 Task: Enable the video filter "High-Quality 3D Denoiser filter" for mosaic bridge stream output.
Action: Mouse moved to (125, 13)
Screenshot: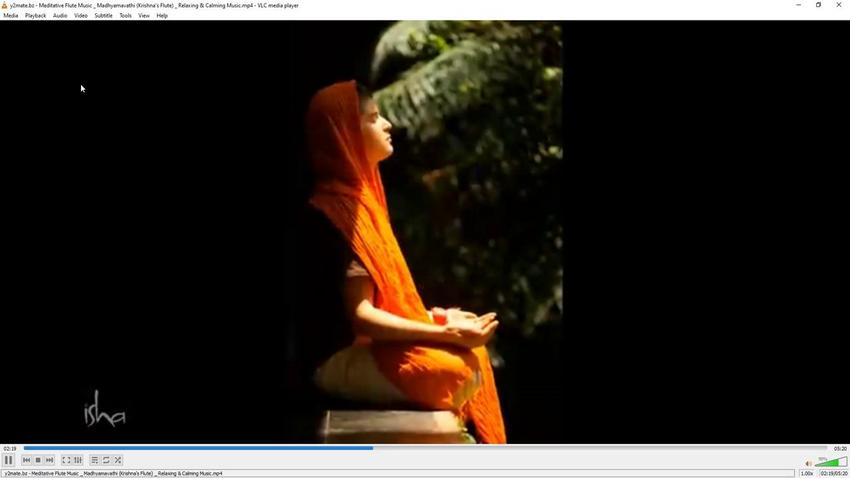 
Action: Mouse pressed left at (125, 13)
Screenshot: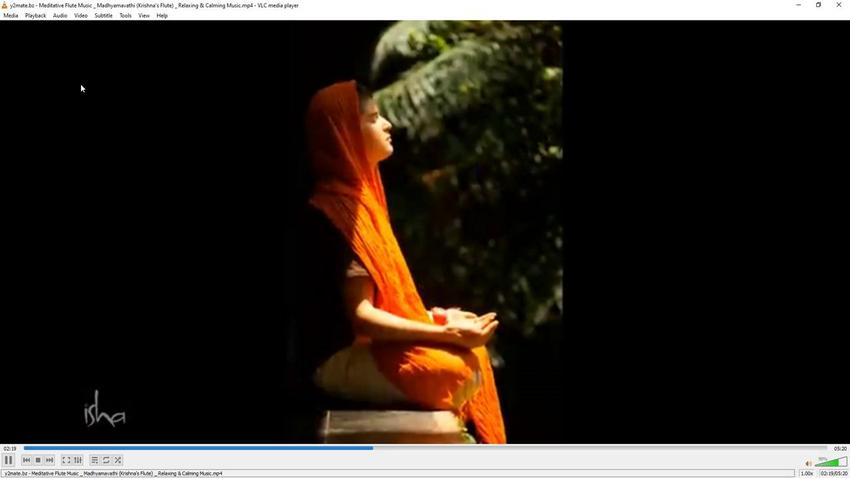 
Action: Mouse moved to (142, 120)
Screenshot: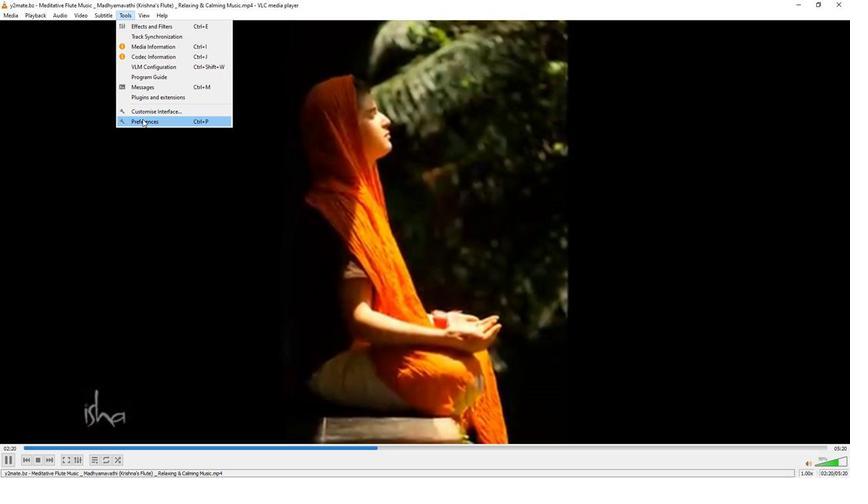 
Action: Mouse pressed left at (142, 120)
Screenshot: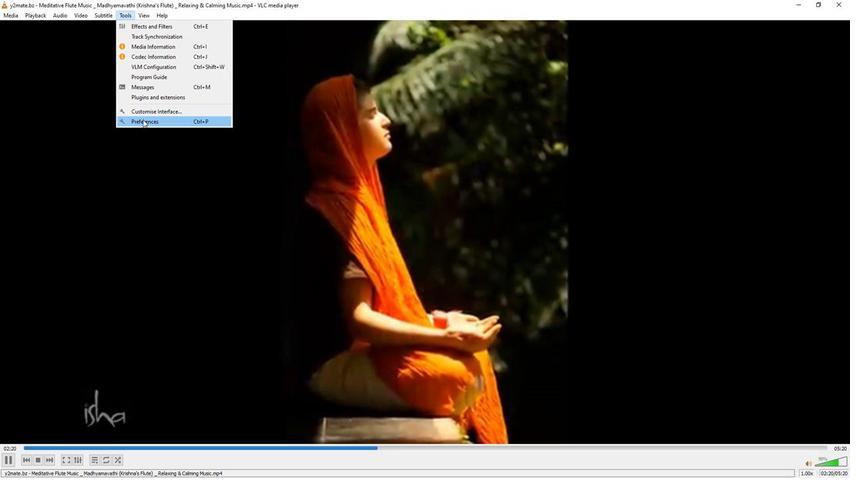 
Action: Mouse moved to (279, 390)
Screenshot: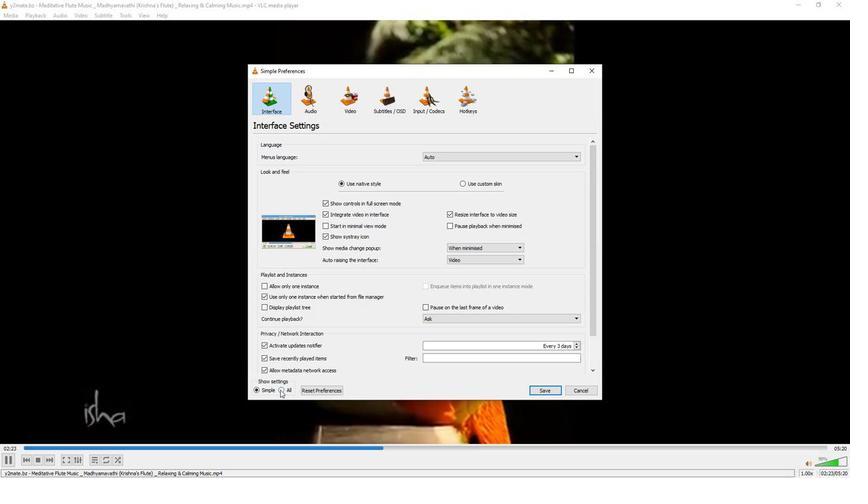 
Action: Mouse pressed left at (279, 390)
Screenshot: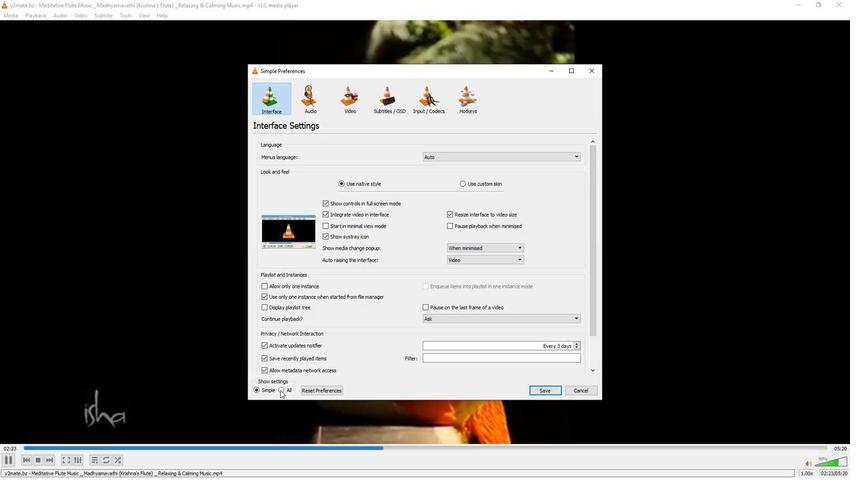 
Action: Mouse moved to (280, 342)
Screenshot: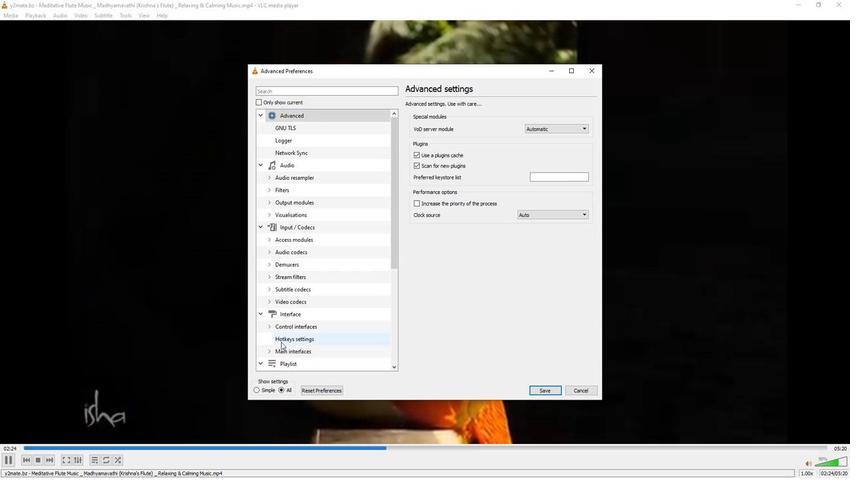 
Action: Mouse scrolled (280, 341) with delta (0, 0)
Screenshot: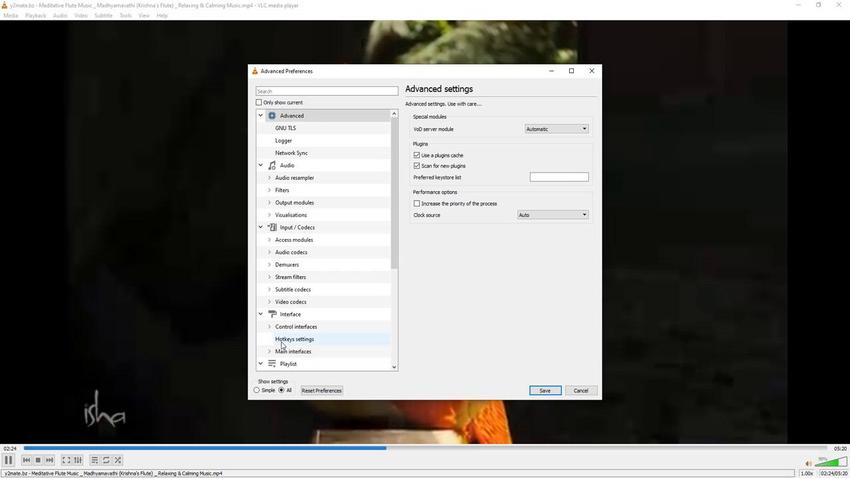 
Action: Mouse scrolled (280, 341) with delta (0, 0)
Screenshot: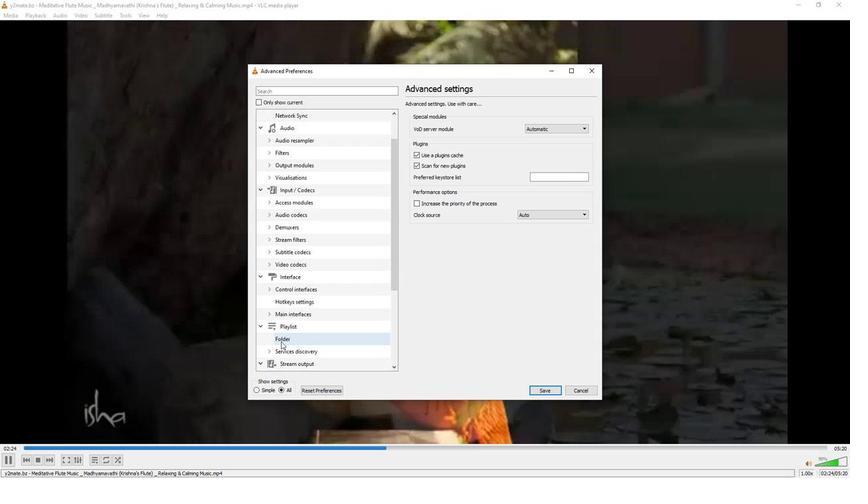 
Action: Mouse moved to (280, 340)
Screenshot: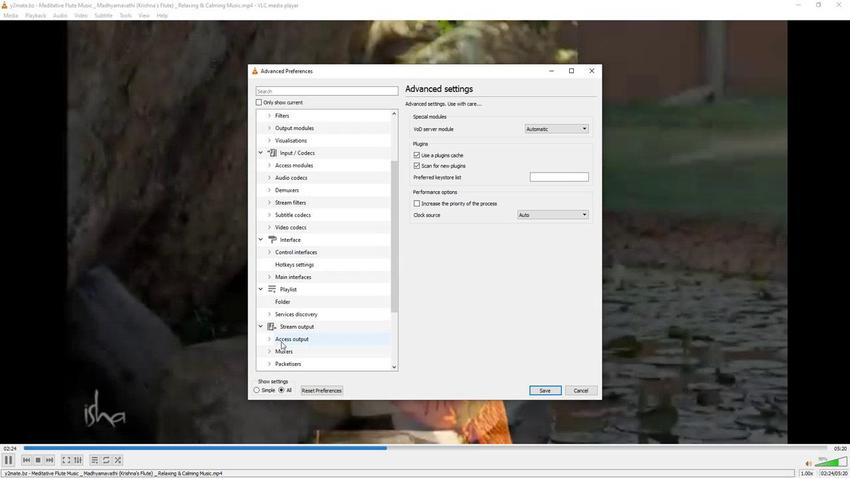 
Action: Mouse scrolled (280, 340) with delta (0, 0)
Screenshot: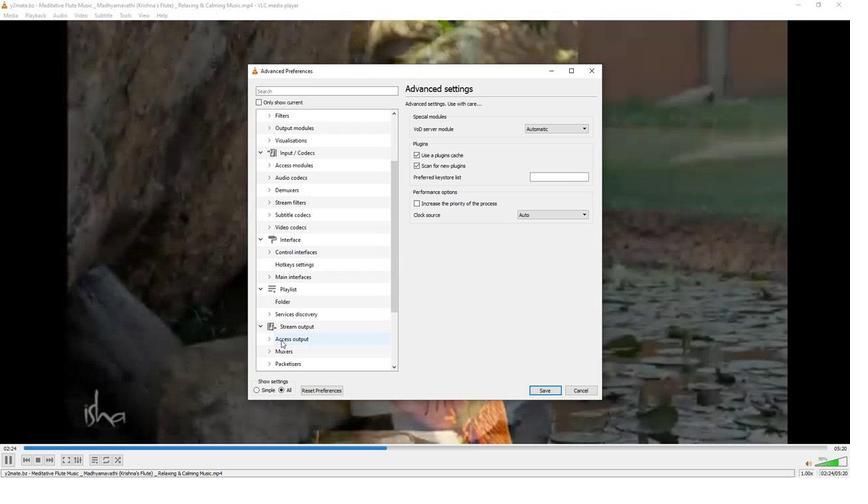 
Action: Mouse moved to (270, 316)
Screenshot: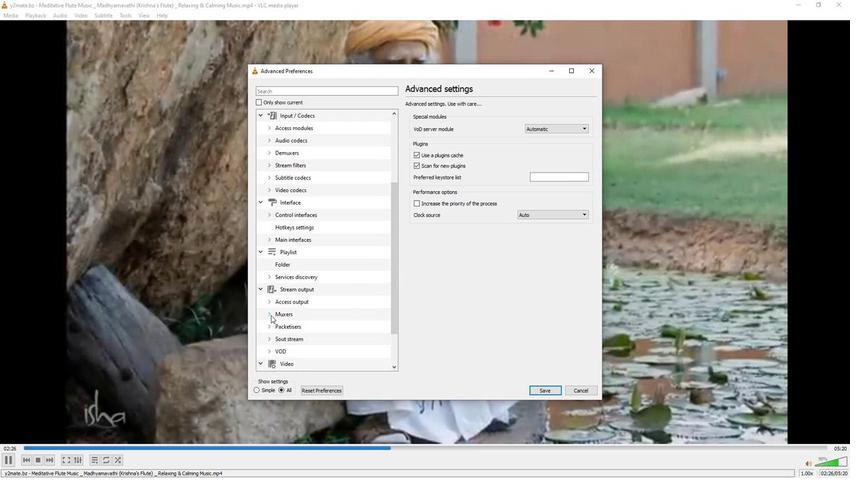 
Action: Mouse pressed left at (270, 316)
Screenshot: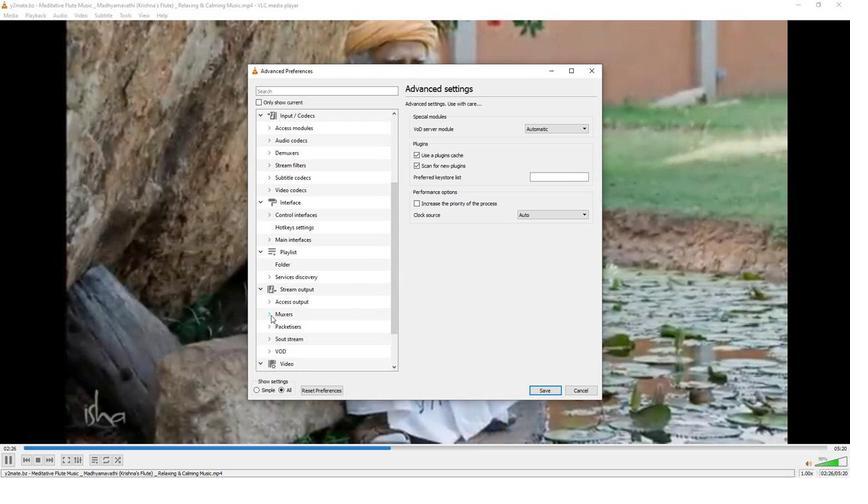 
Action: Mouse scrolled (270, 315) with delta (0, 0)
Screenshot: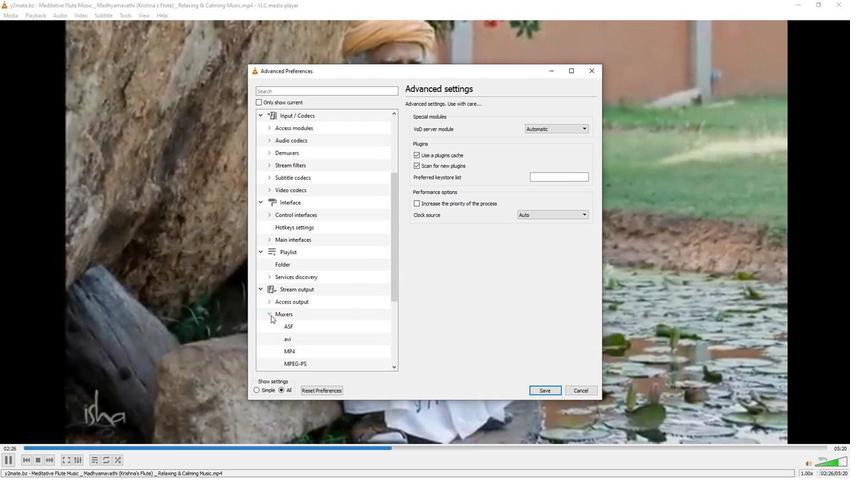 
Action: Mouse scrolled (270, 315) with delta (0, 0)
Screenshot: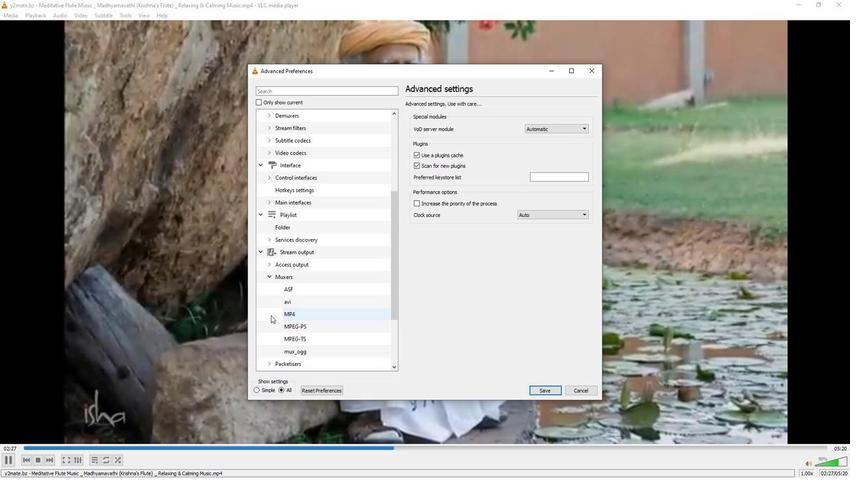 
Action: Mouse moved to (268, 340)
Screenshot: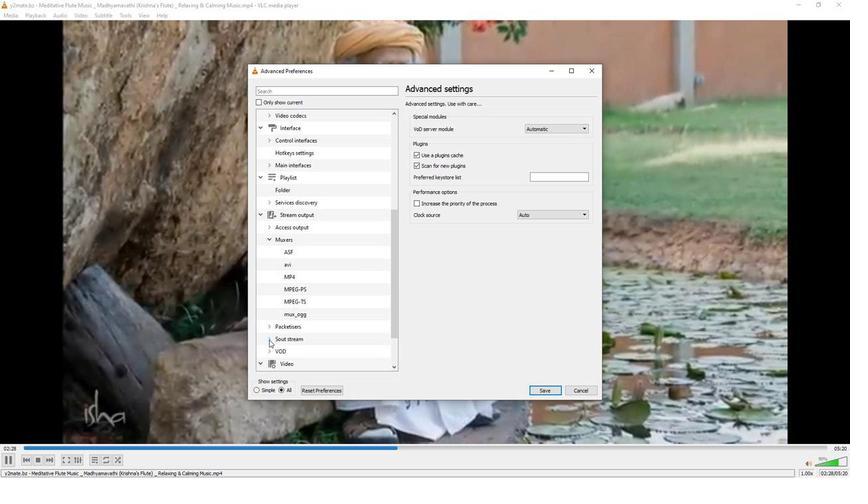 
Action: Mouse pressed left at (268, 340)
Screenshot: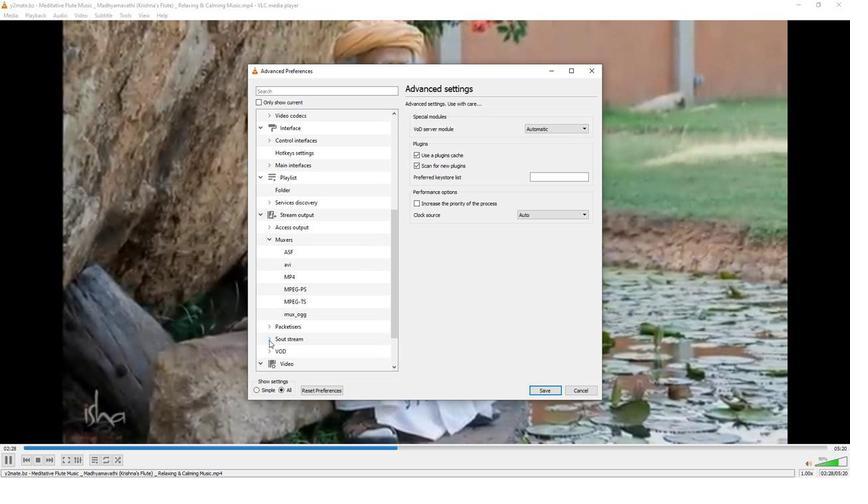 
Action: Mouse moved to (271, 339)
Screenshot: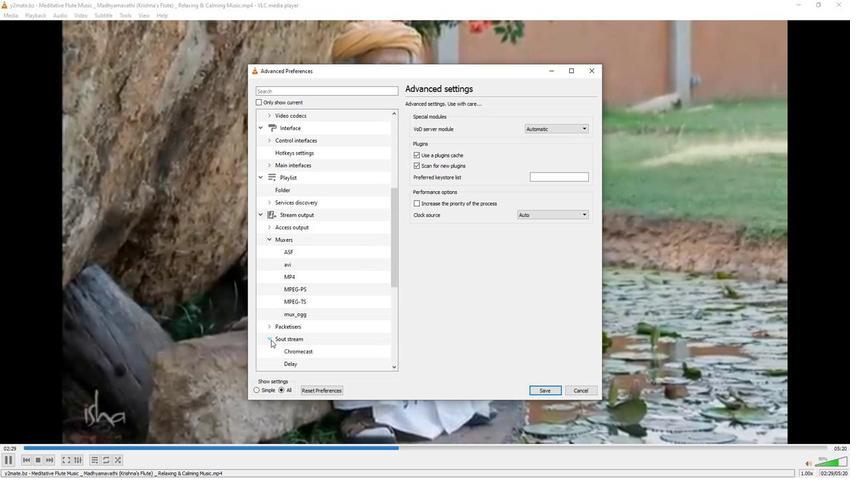 
Action: Mouse scrolled (271, 338) with delta (0, 0)
Screenshot: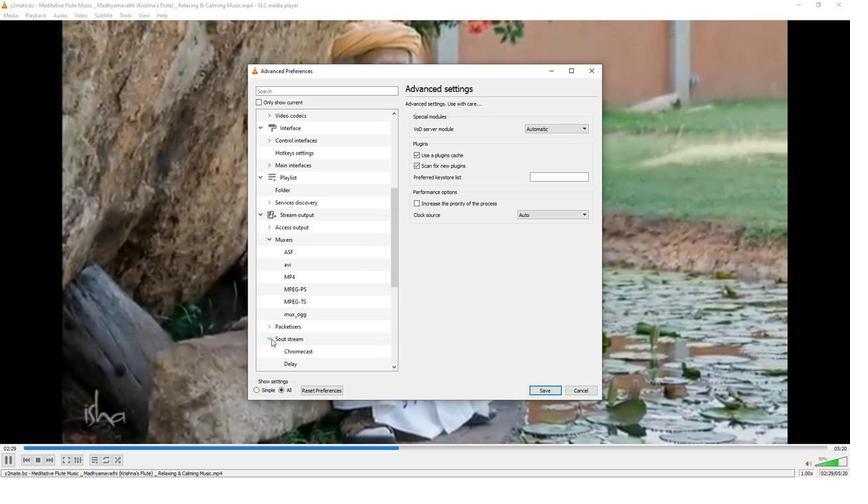 
Action: Mouse scrolled (271, 338) with delta (0, 0)
Screenshot: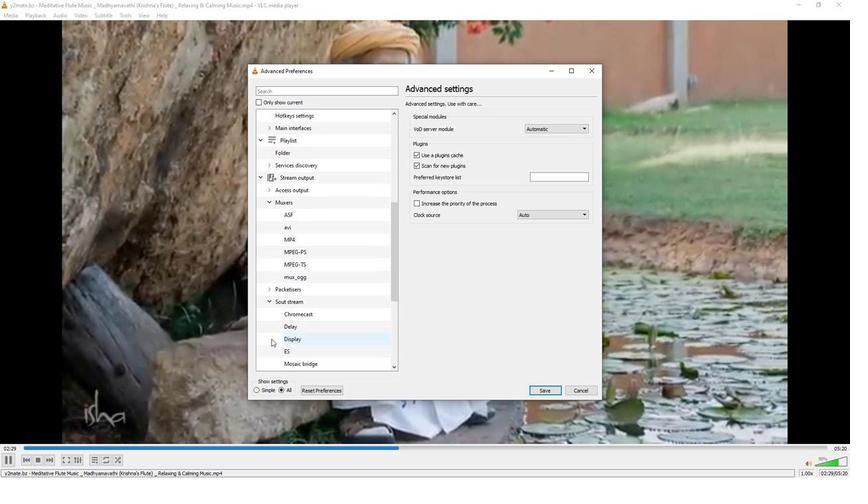 
Action: Mouse moved to (287, 328)
Screenshot: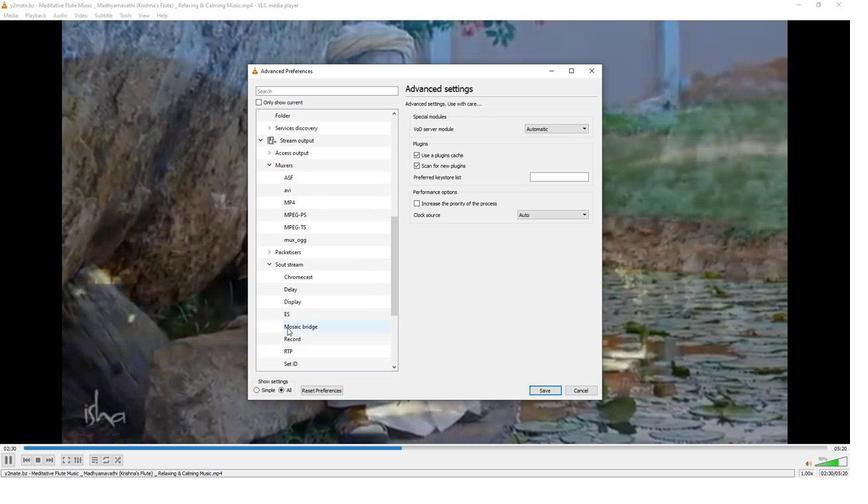 
Action: Mouse pressed left at (287, 328)
Screenshot: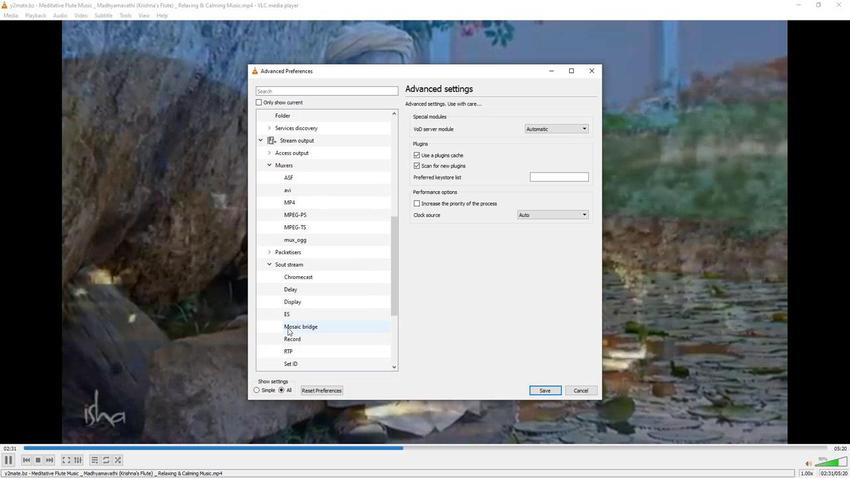 
Action: Mouse moved to (414, 283)
Screenshot: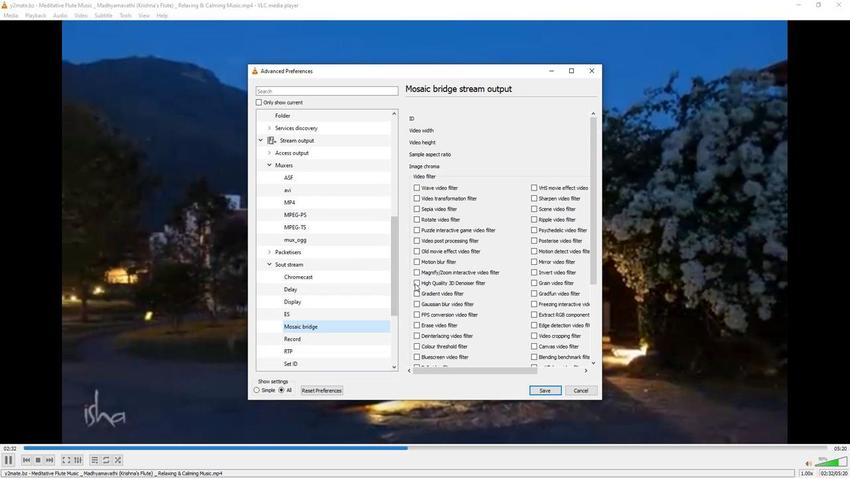 
Action: Mouse pressed left at (414, 283)
Screenshot: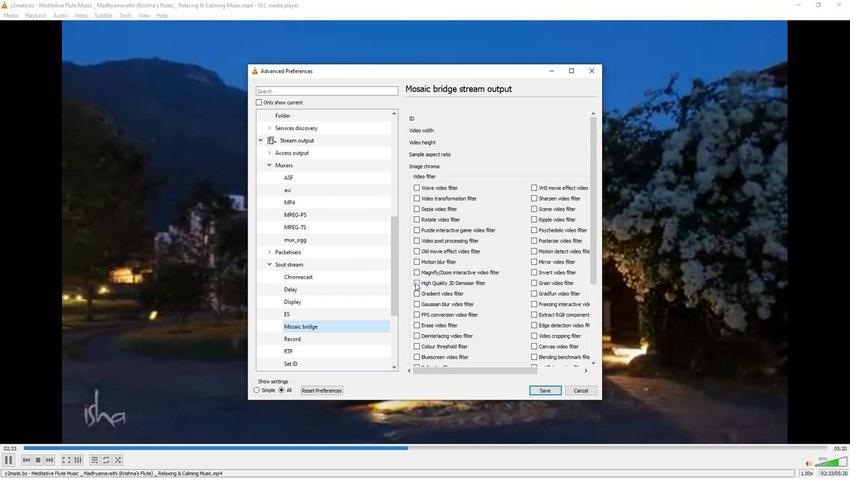 
Action: Mouse moved to (380, 317)
Screenshot: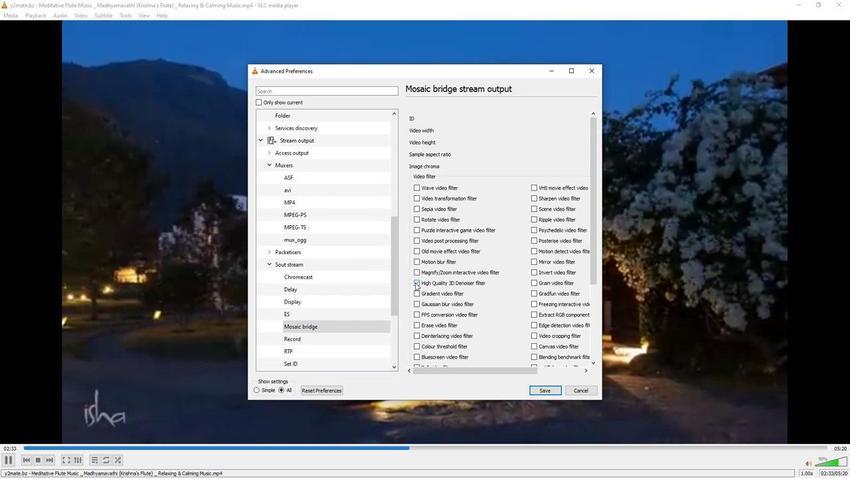 
